 Task: Save a Image With Save As "Image B"
Action: Mouse pressed left at (242, 197)
Screenshot: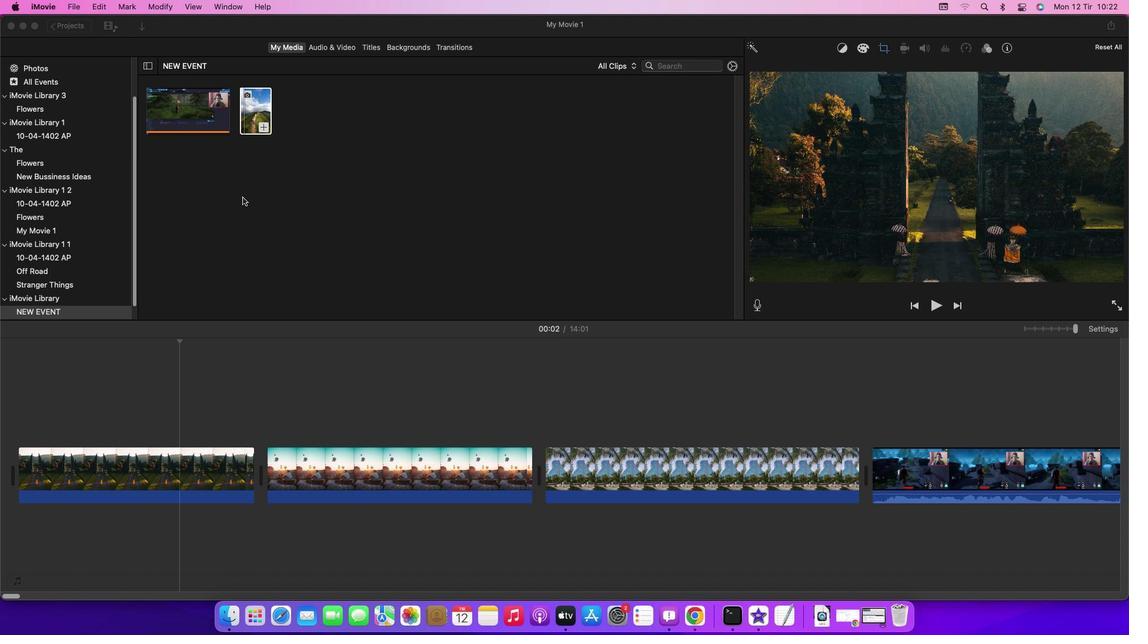 
Action: Mouse moved to (253, 108)
Screenshot: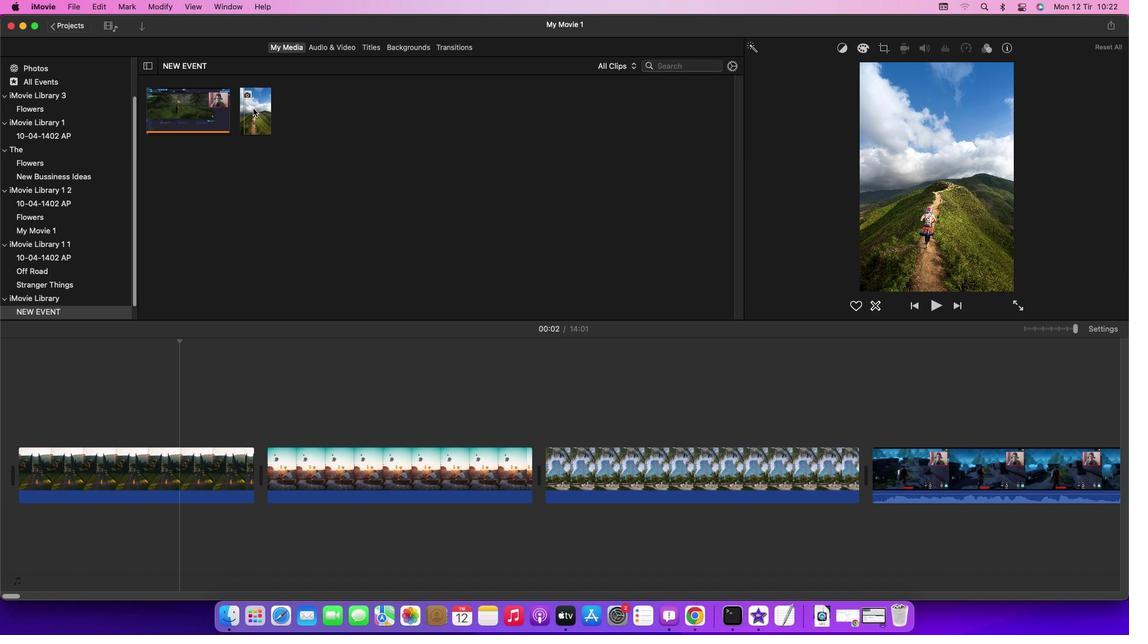 
Action: Mouse pressed left at (253, 108)
Screenshot: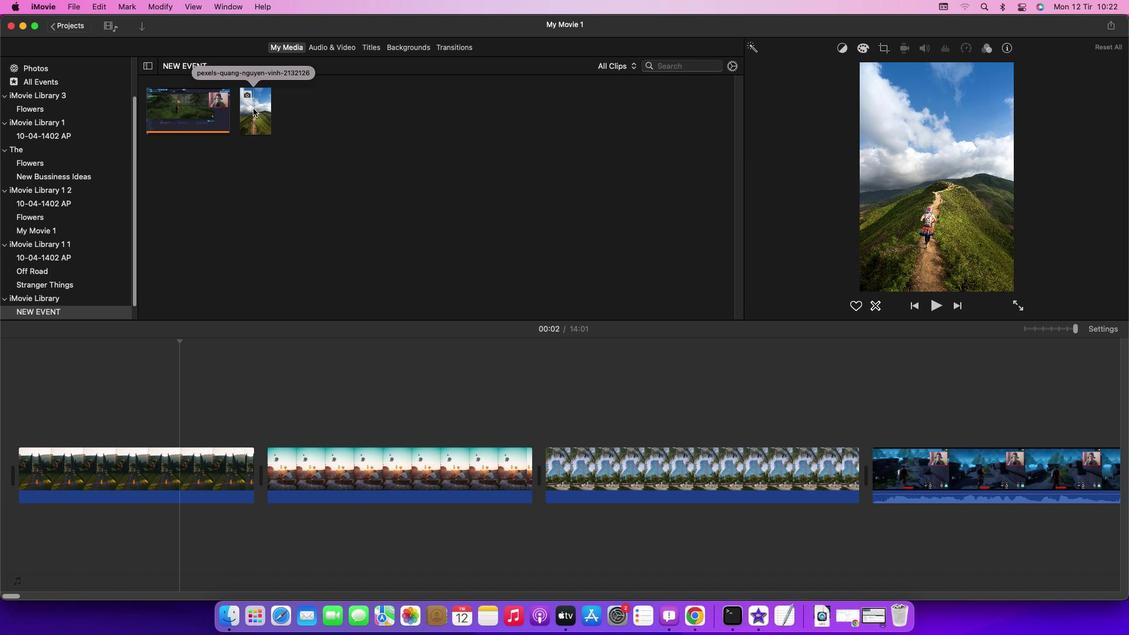 
Action: Mouse moved to (72, 8)
Screenshot: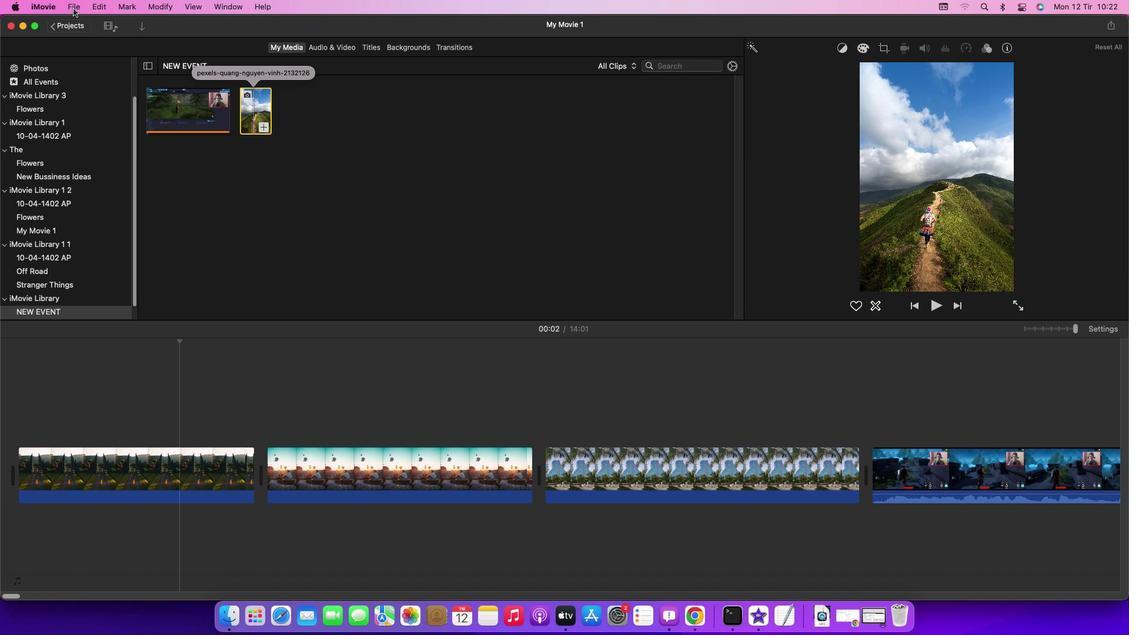 
Action: Mouse pressed left at (72, 8)
Screenshot: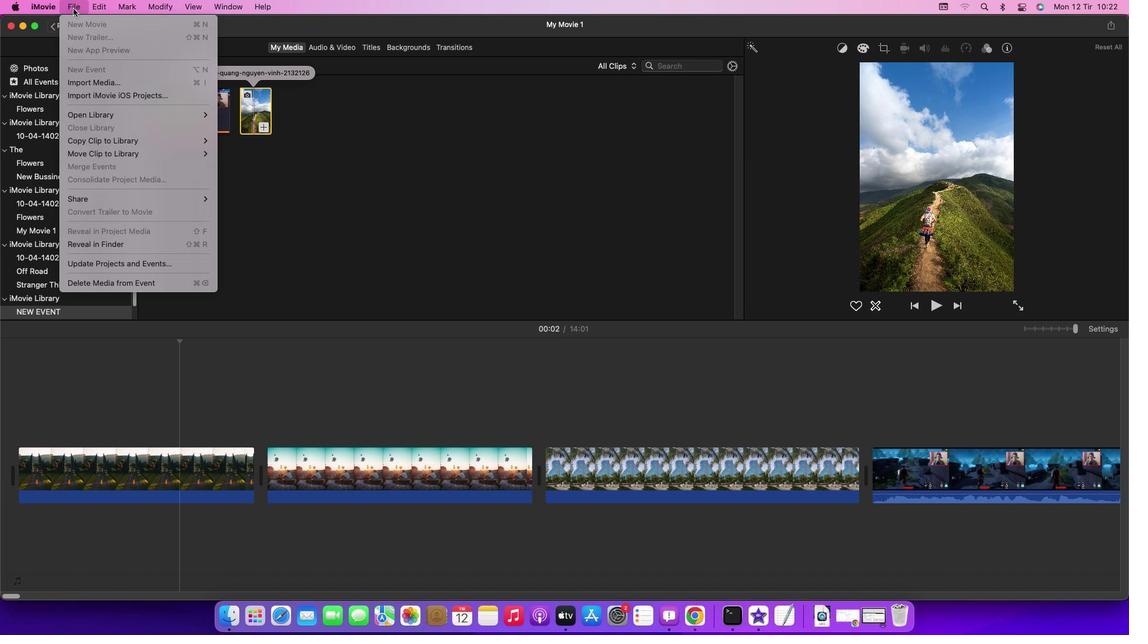 
Action: Mouse moved to (238, 229)
Screenshot: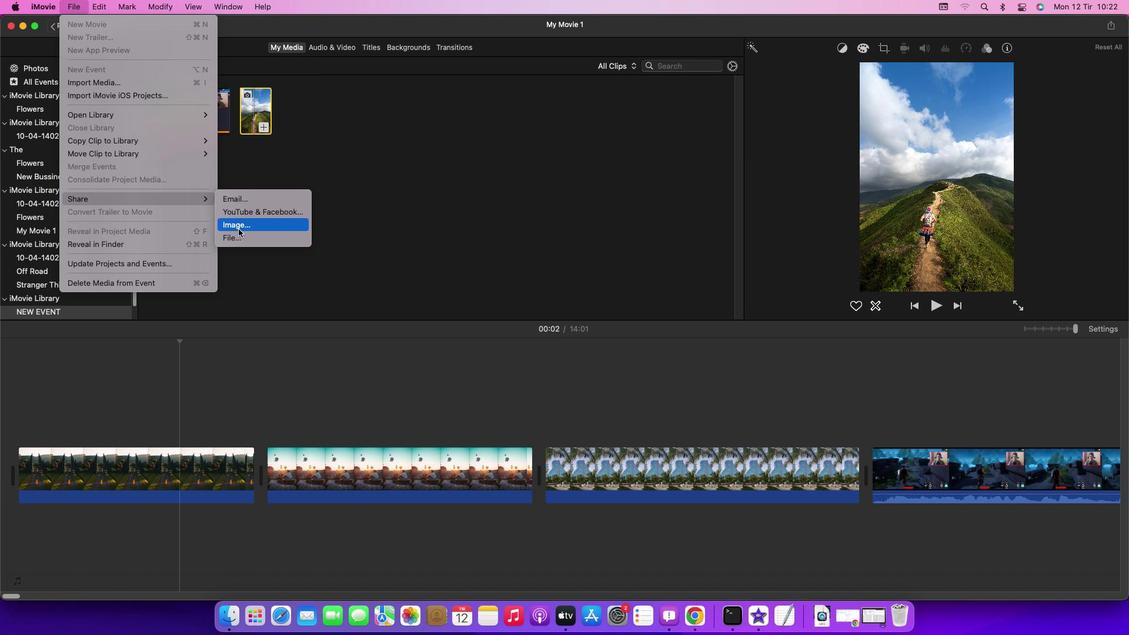 
Action: Mouse pressed left at (238, 229)
Screenshot: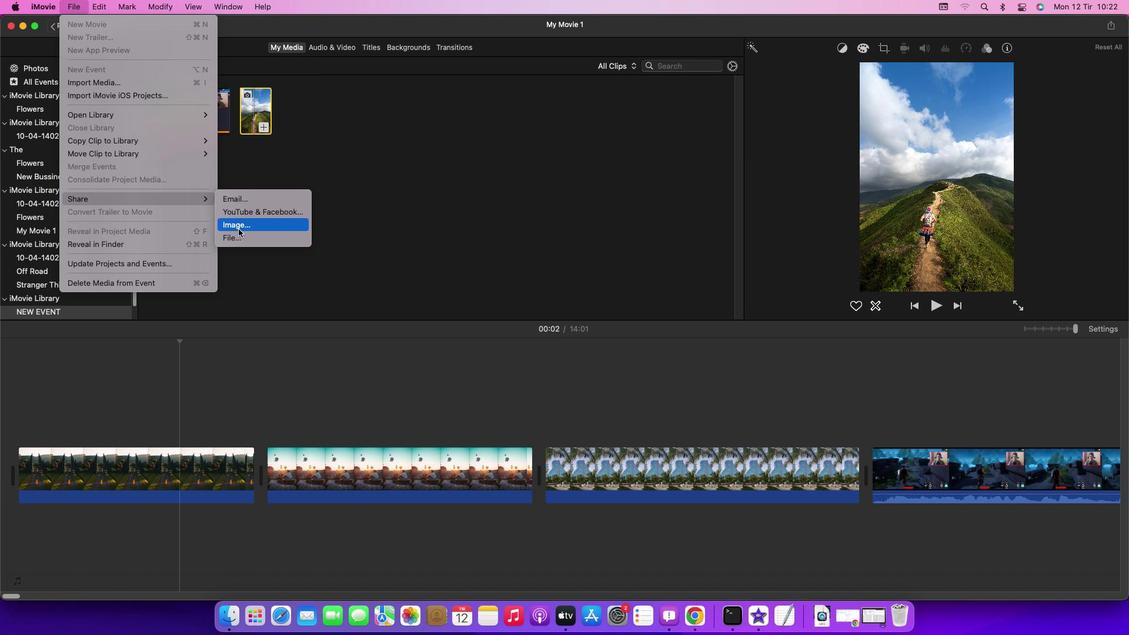 
Action: Mouse moved to (570, 189)
Screenshot: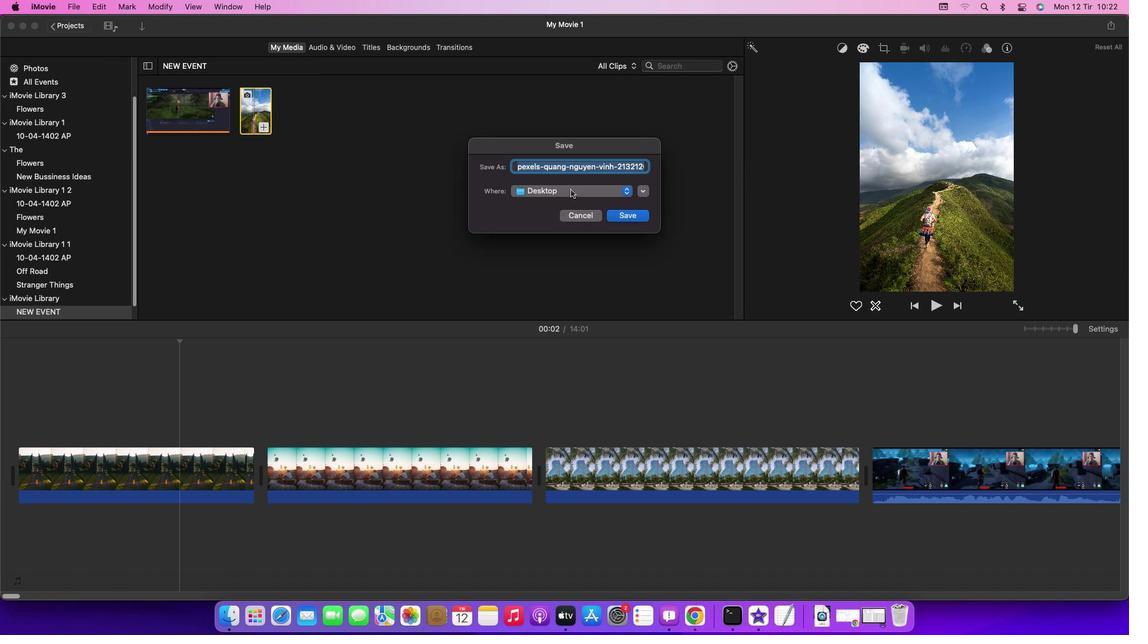 
Action: Key pressed Key.backspace'i''m''a''g''e'Key.spaceKey.caps_lock'B'
Screenshot: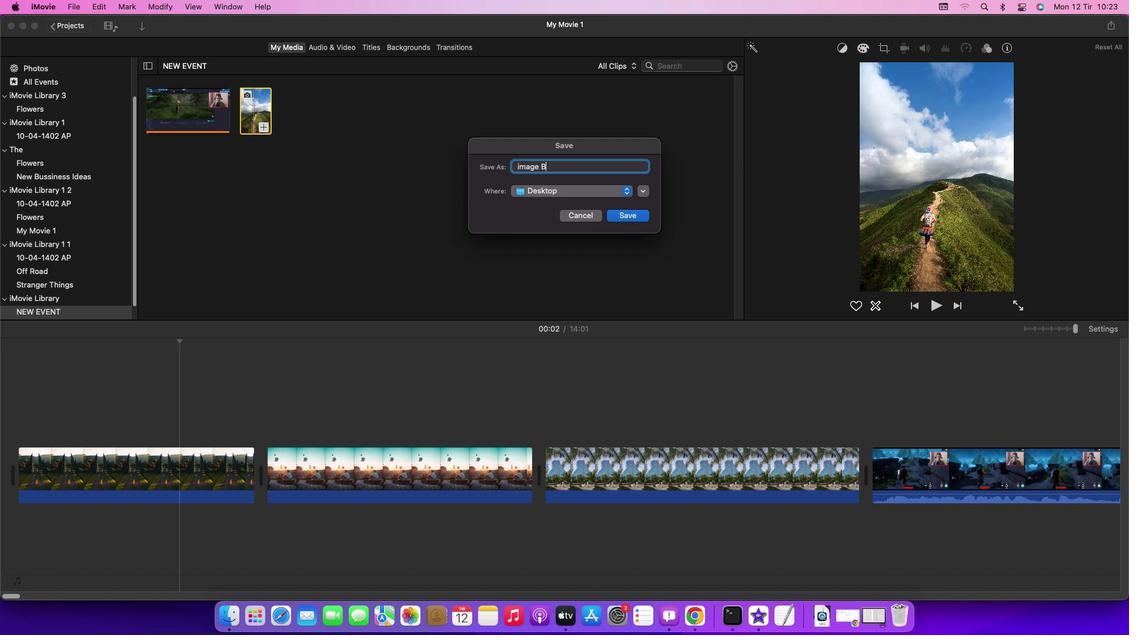 
Action: Mouse moved to (620, 217)
Screenshot: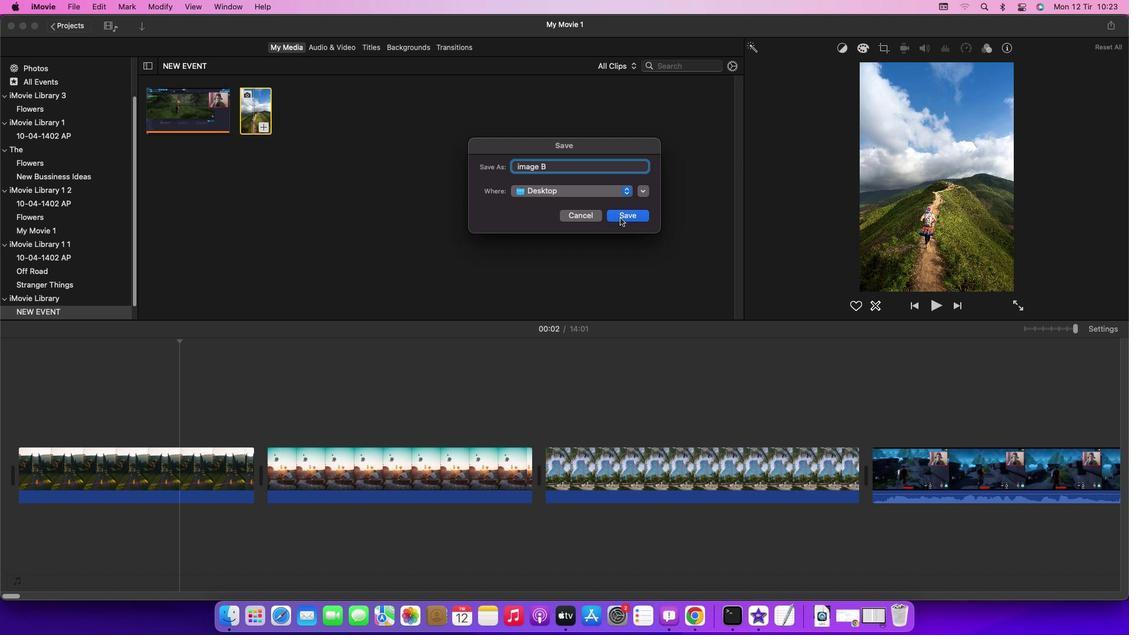 
Action: Mouse pressed left at (620, 217)
Screenshot: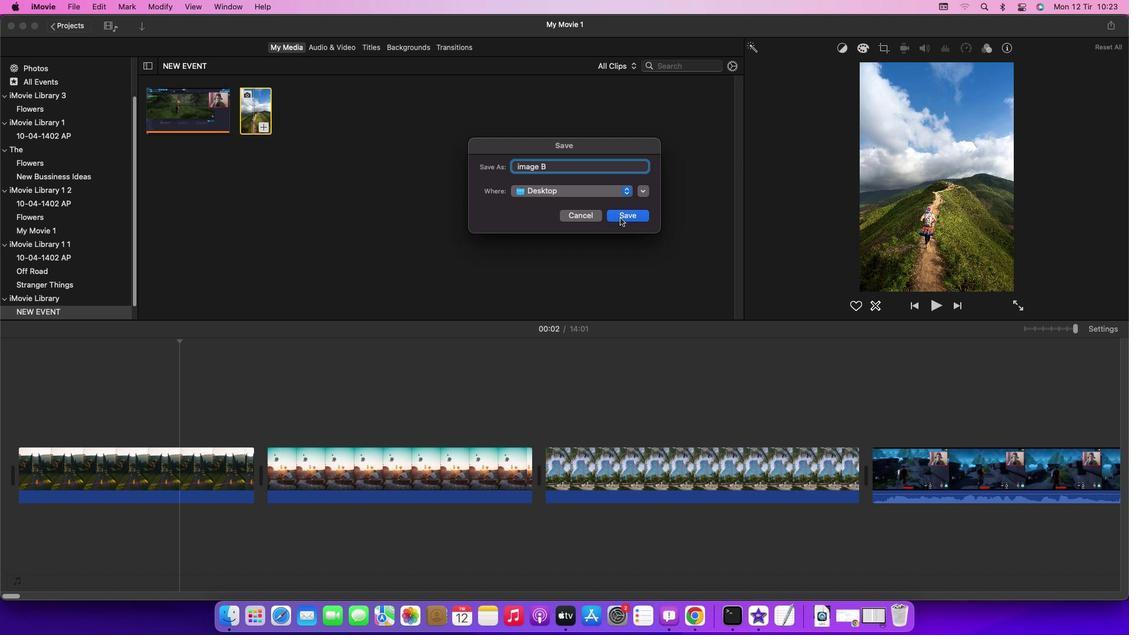 
Action: Mouse moved to (522, 239)
Screenshot: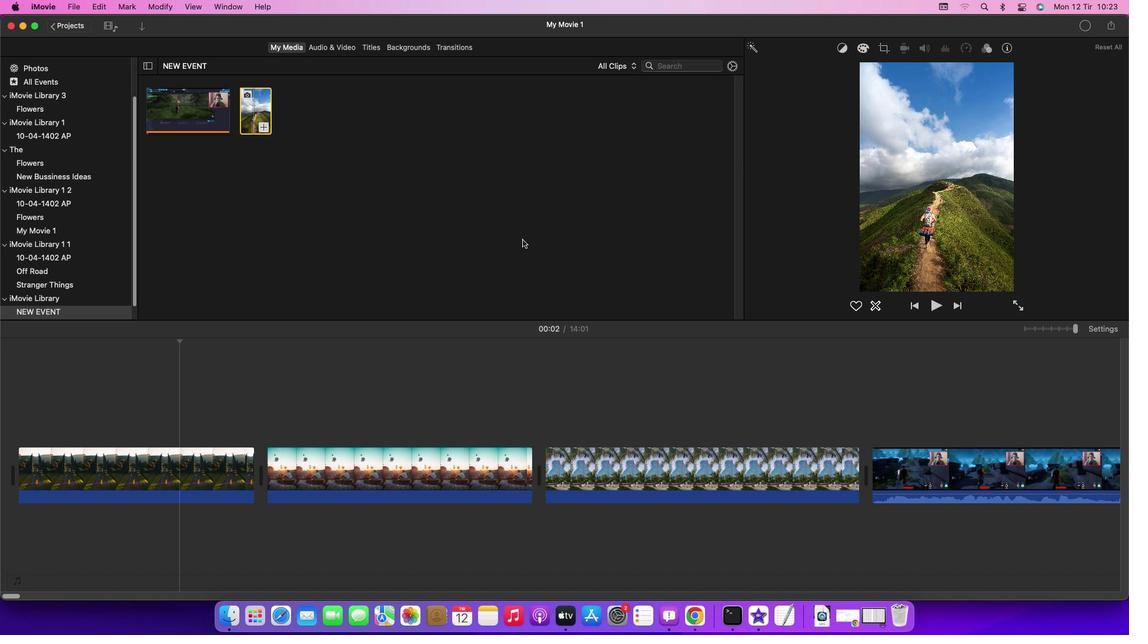 
